 Task: Look for properties with minimum square footage of 1000.
Action: Mouse moved to (490, 204)
Screenshot: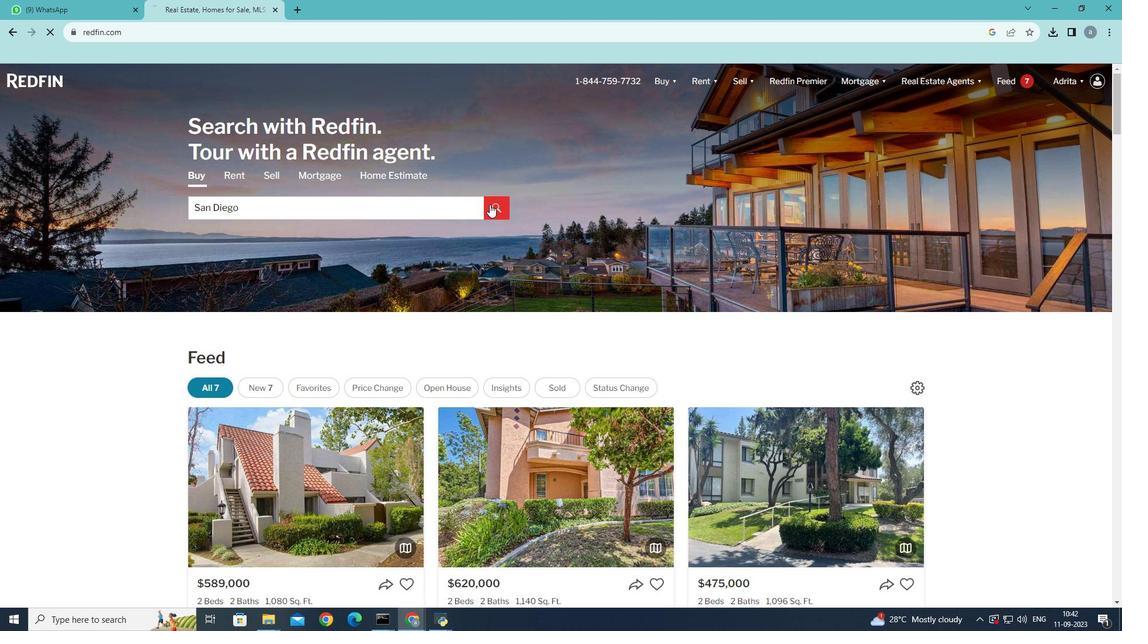 
Action: Mouse pressed left at (490, 204)
Screenshot: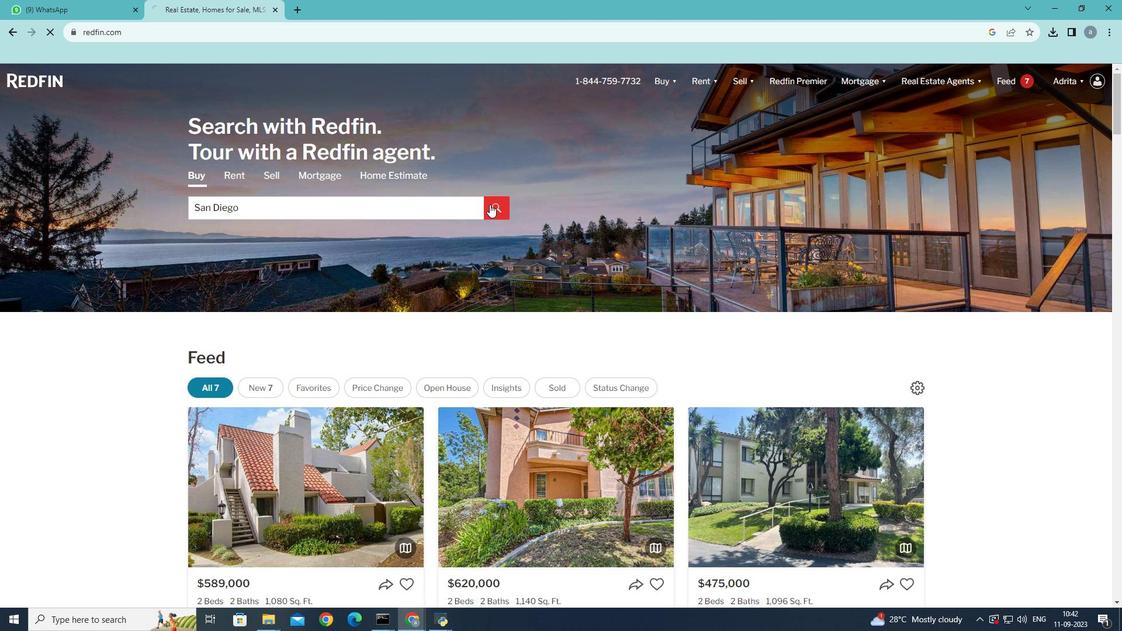 
Action: Mouse moved to (1000, 157)
Screenshot: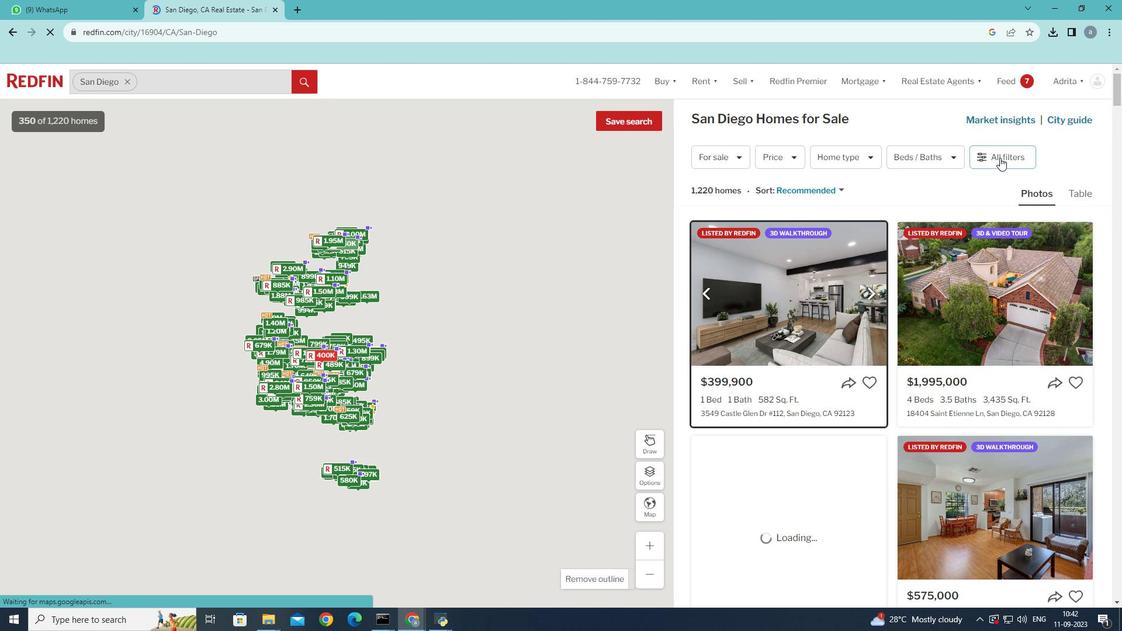 
Action: Mouse pressed left at (1000, 157)
Screenshot: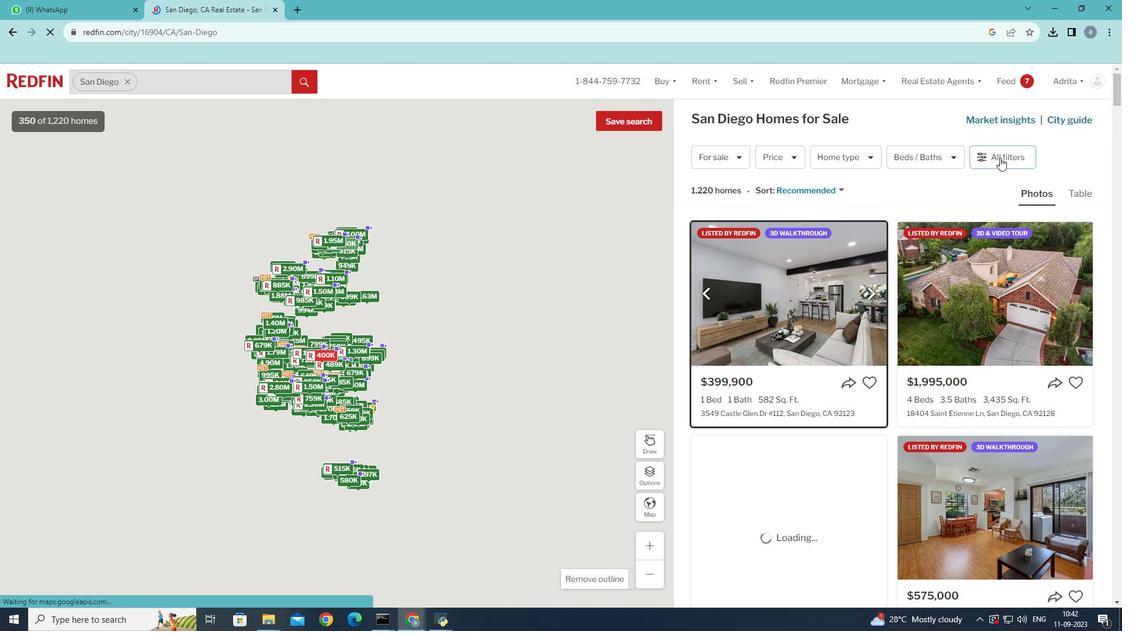 
Action: Mouse pressed left at (1000, 157)
Screenshot: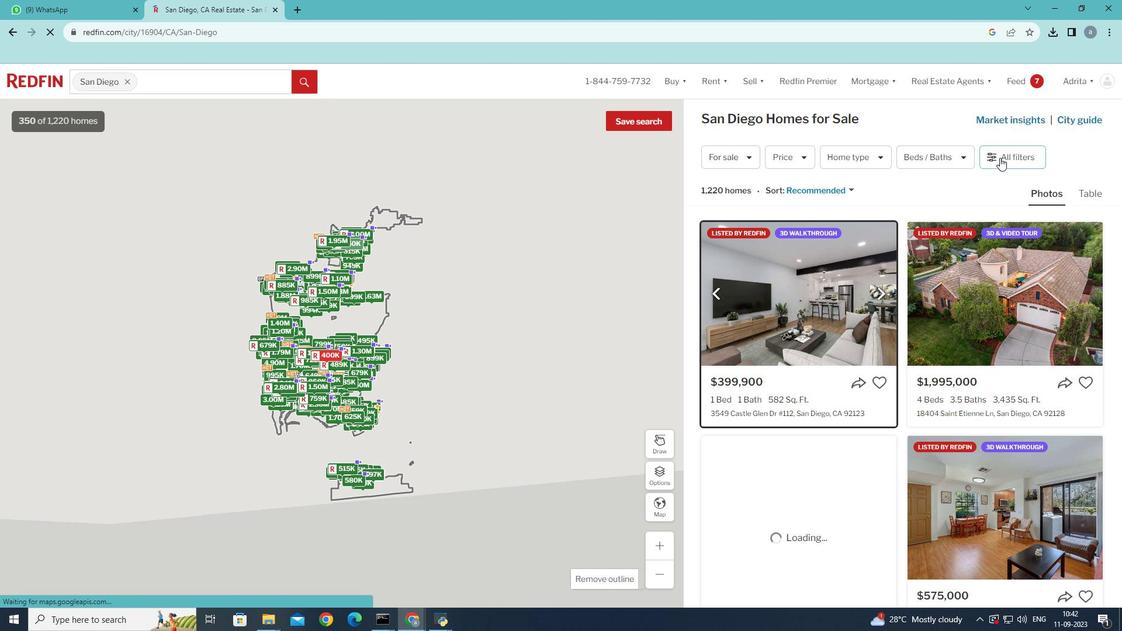 
Action: Mouse moved to (1009, 157)
Screenshot: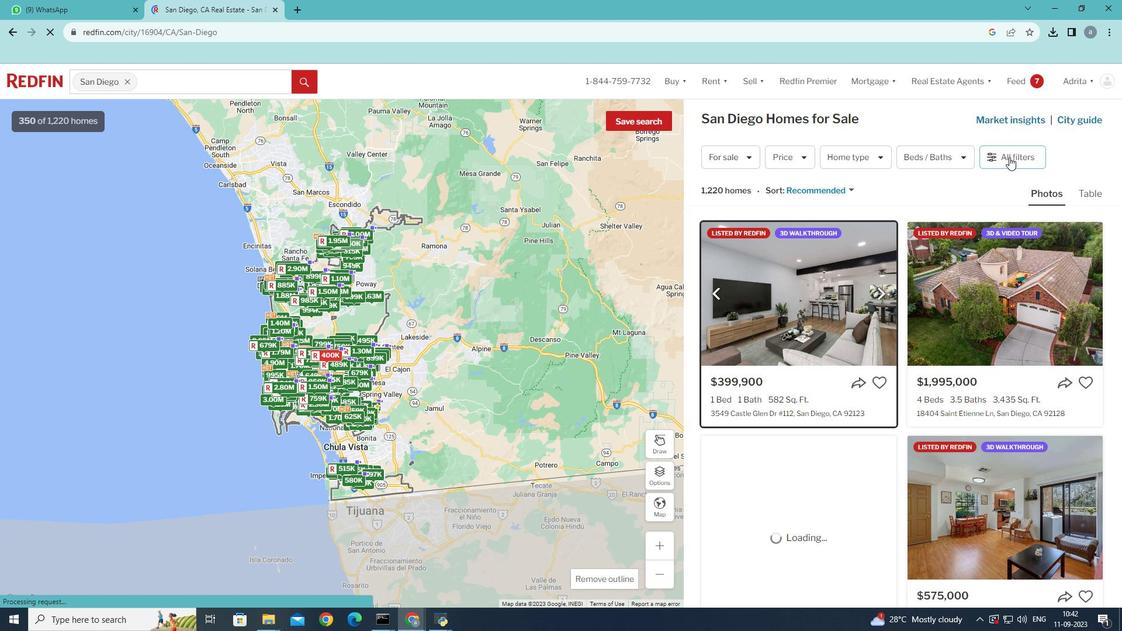 
Action: Mouse pressed left at (1009, 157)
Screenshot: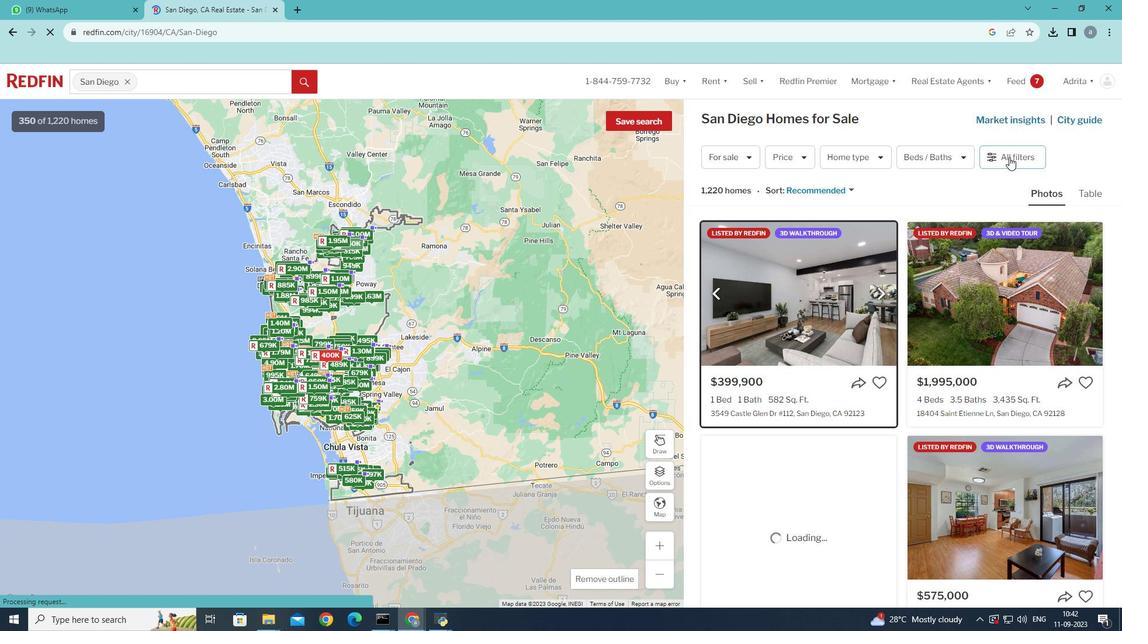 
Action: Mouse moved to (857, 116)
Screenshot: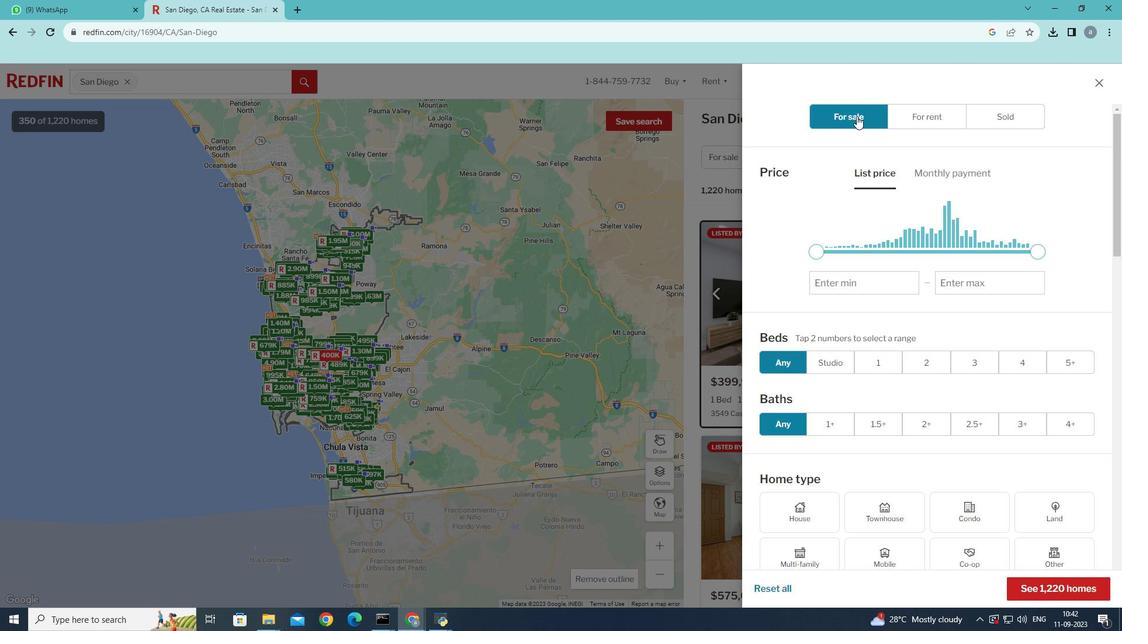 
Action: Mouse pressed left at (857, 116)
Screenshot: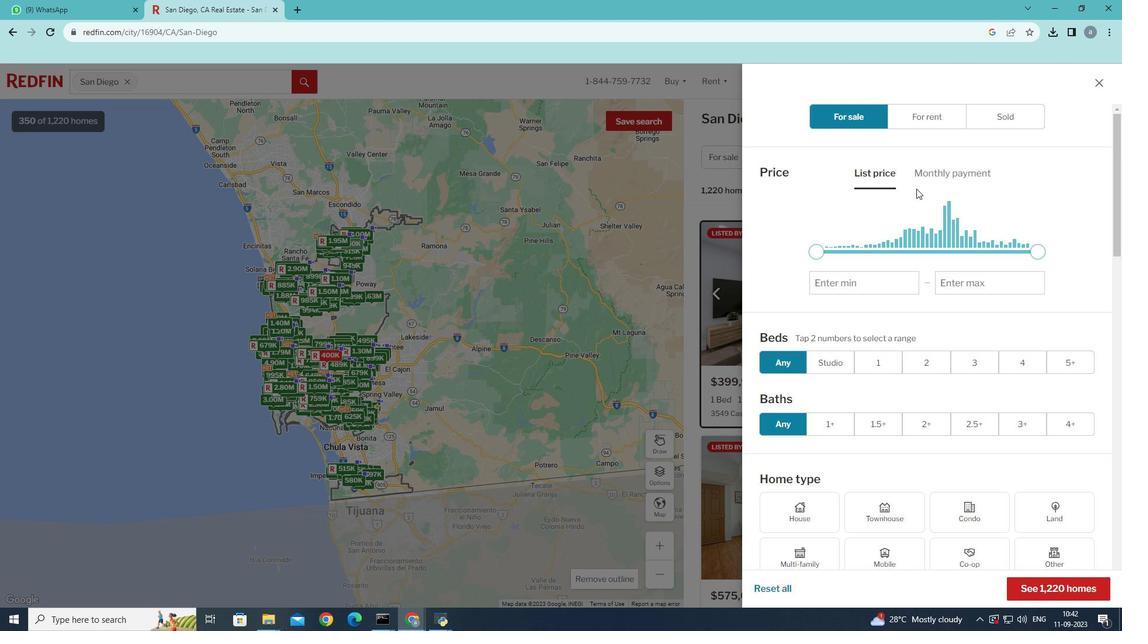 
Action: Mouse moved to (918, 264)
Screenshot: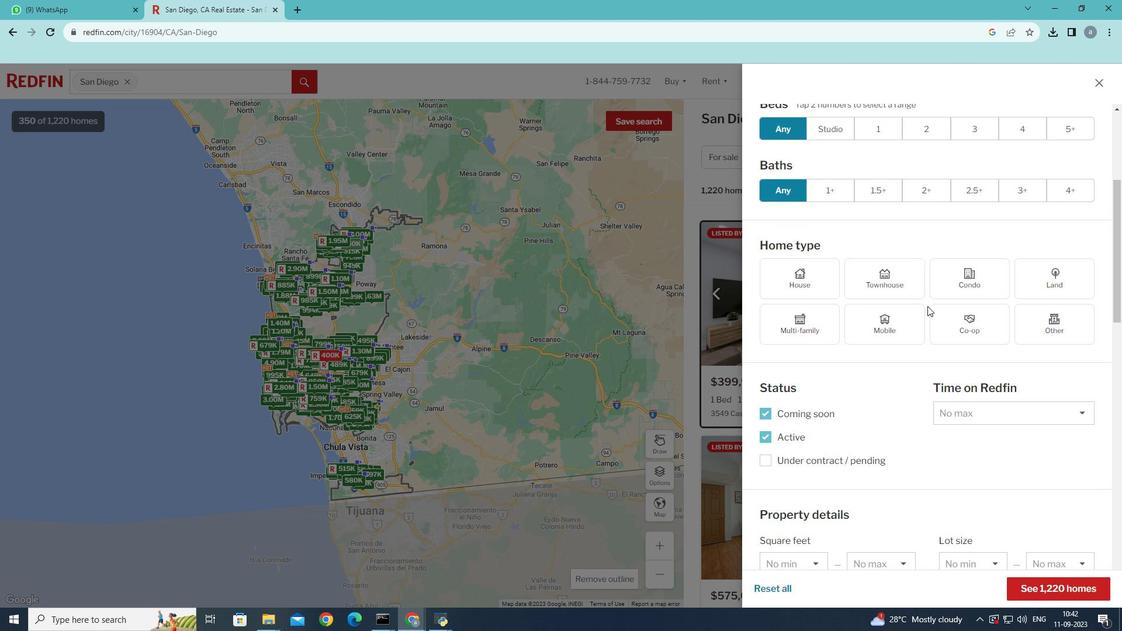 
Action: Mouse scrolled (918, 264) with delta (0, 0)
Screenshot: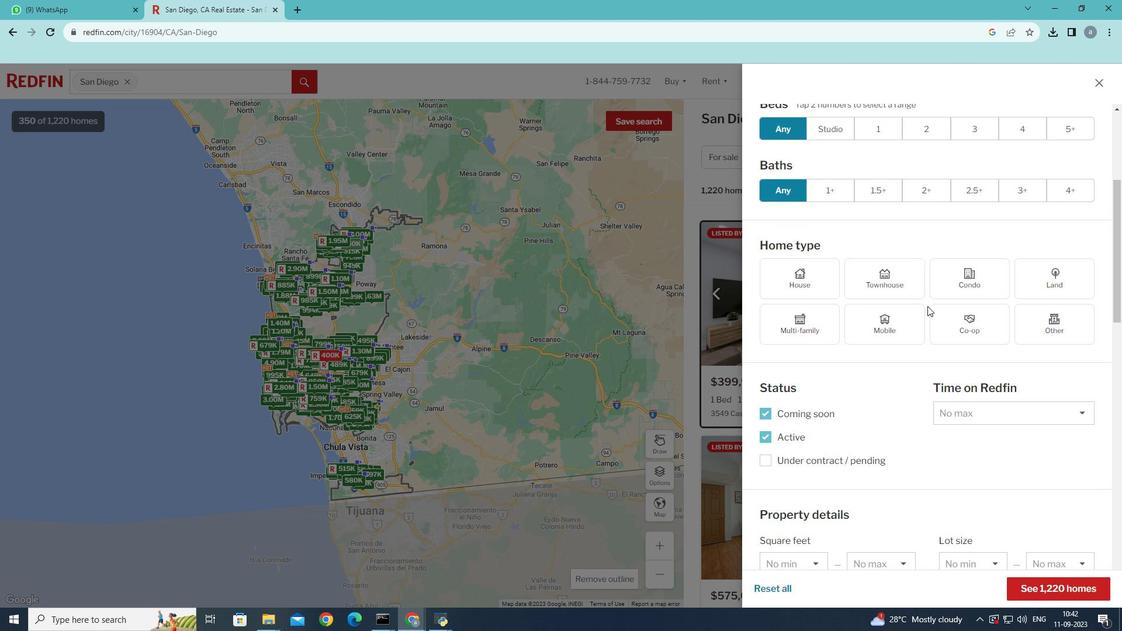 
Action: Mouse moved to (918, 265)
Screenshot: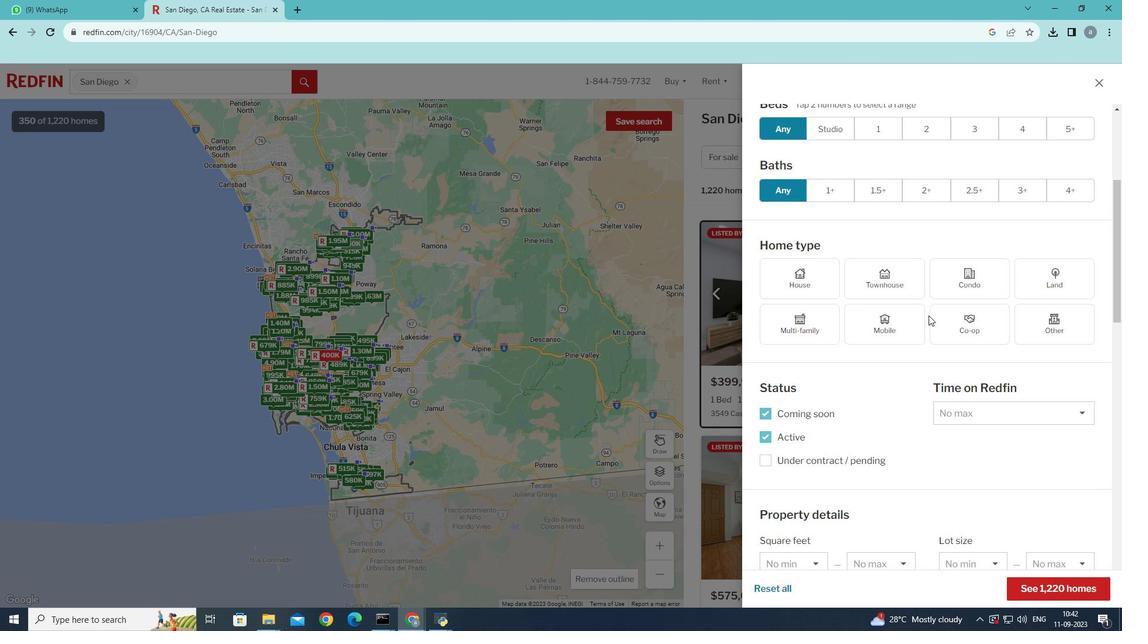 
Action: Mouse scrolled (918, 264) with delta (0, 0)
Screenshot: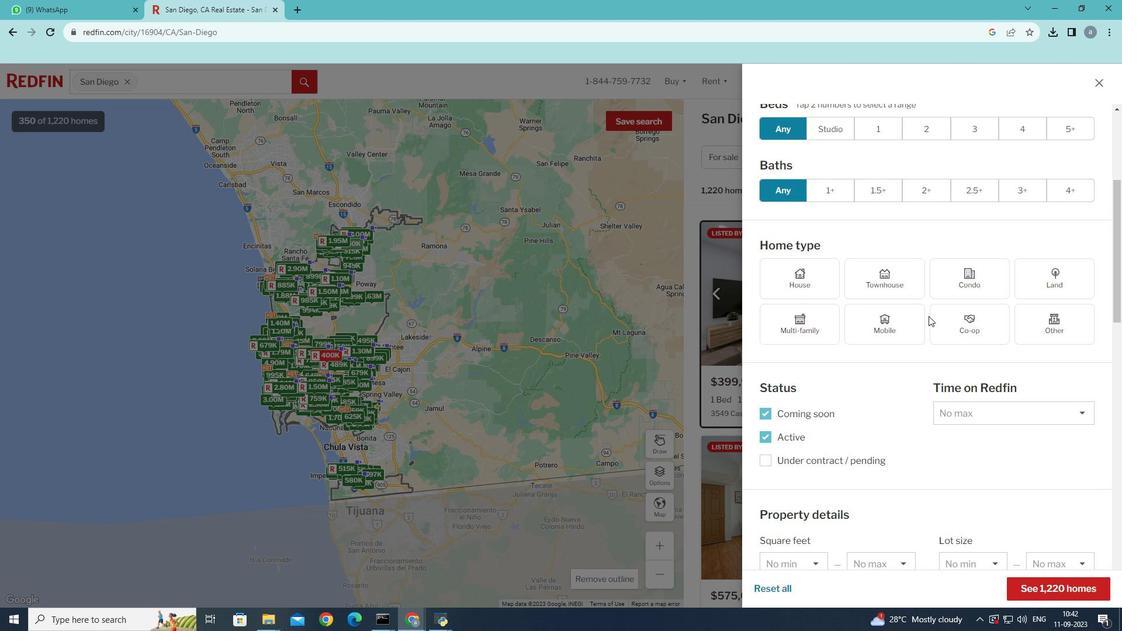 
Action: Mouse scrolled (918, 264) with delta (0, 0)
Screenshot: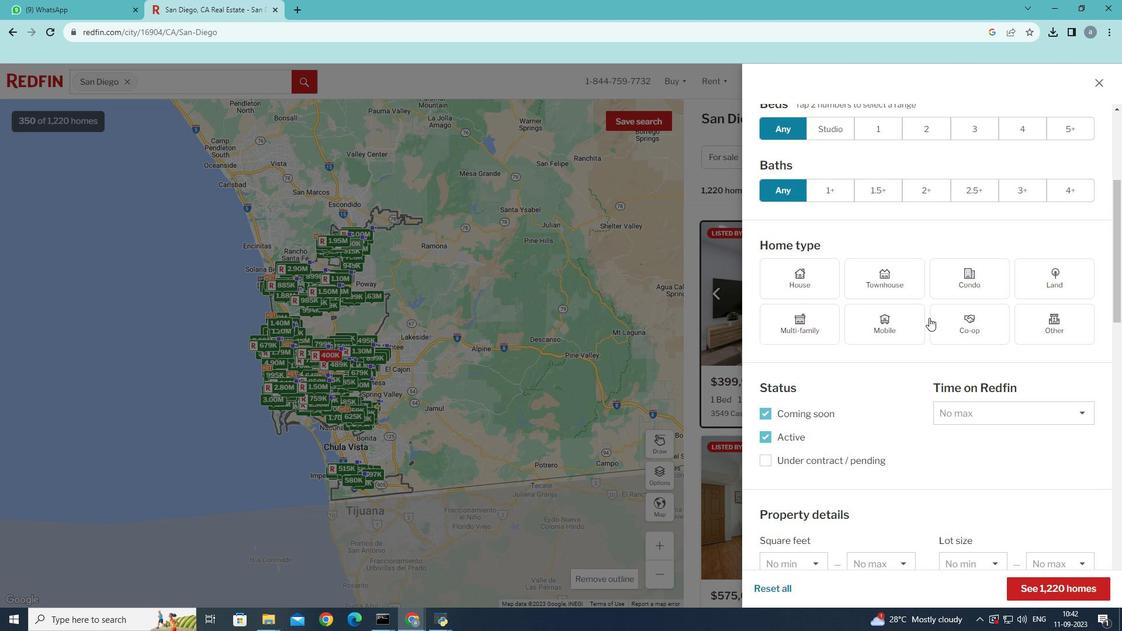 
Action: Mouse scrolled (918, 264) with delta (0, 0)
Screenshot: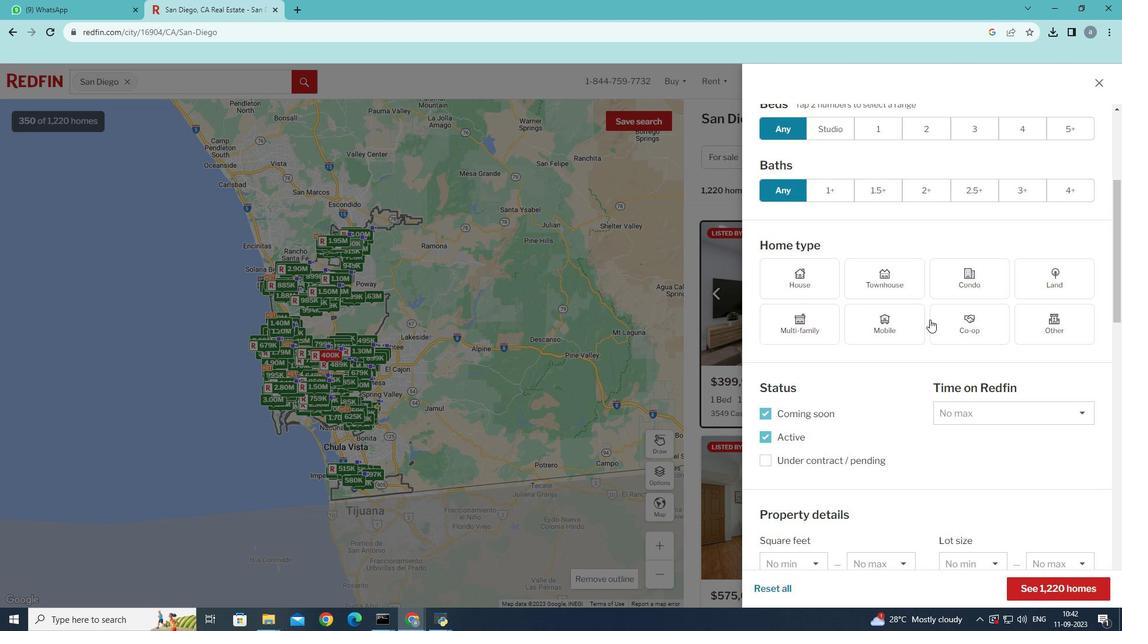 
Action: Mouse moved to (933, 333)
Screenshot: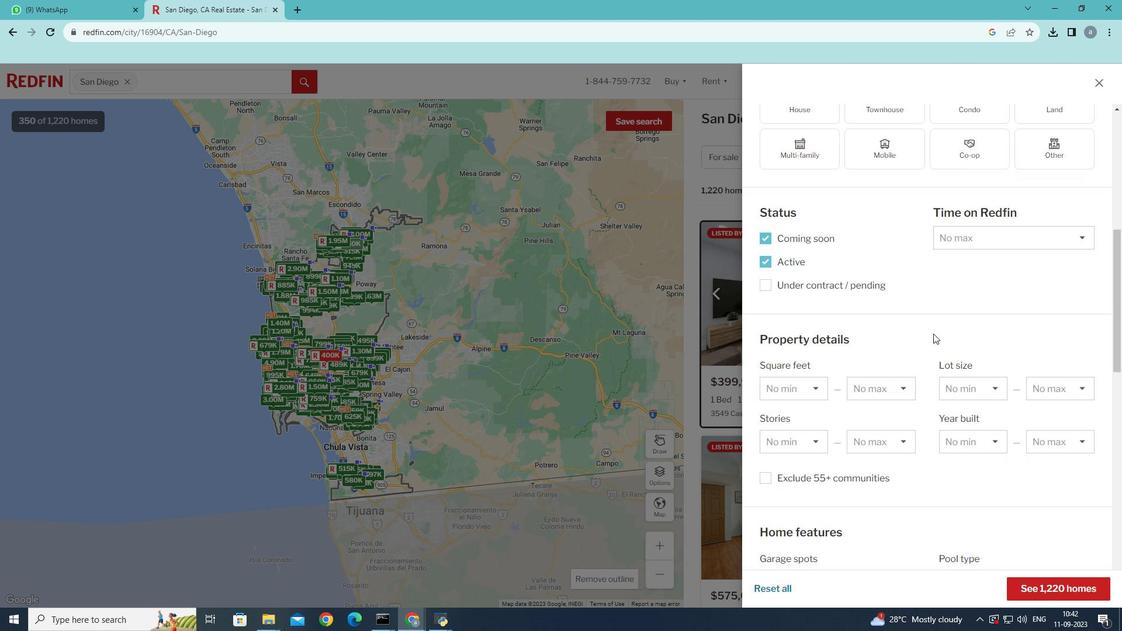 
Action: Mouse scrolled (933, 332) with delta (0, 0)
Screenshot: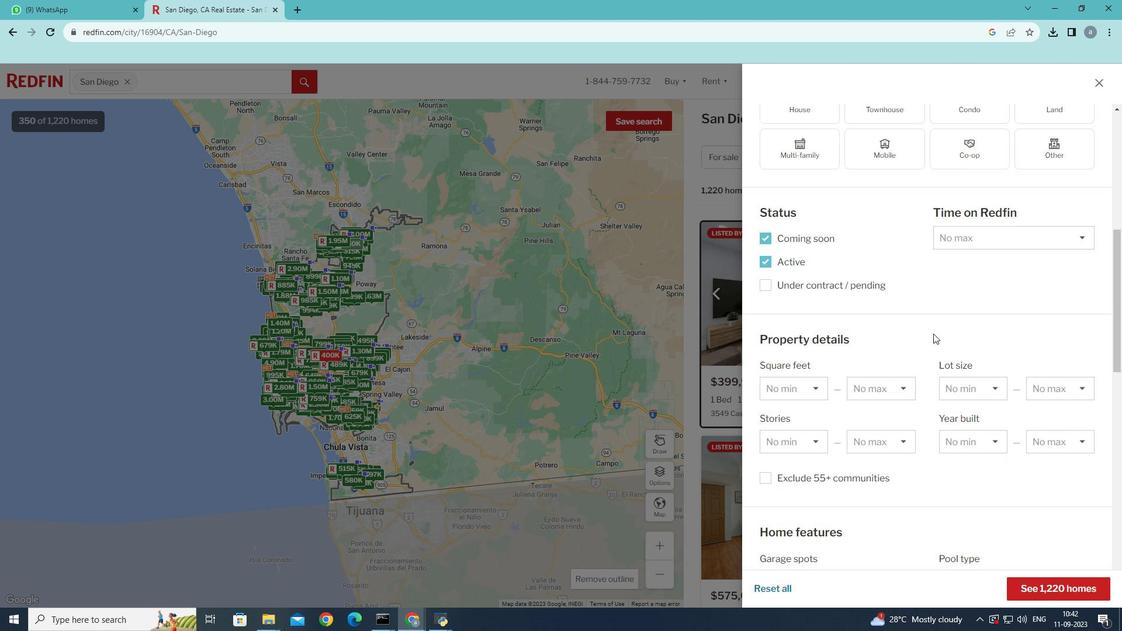 
Action: Mouse scrolled (933, 332) with delta (0, 0)
Screenshot: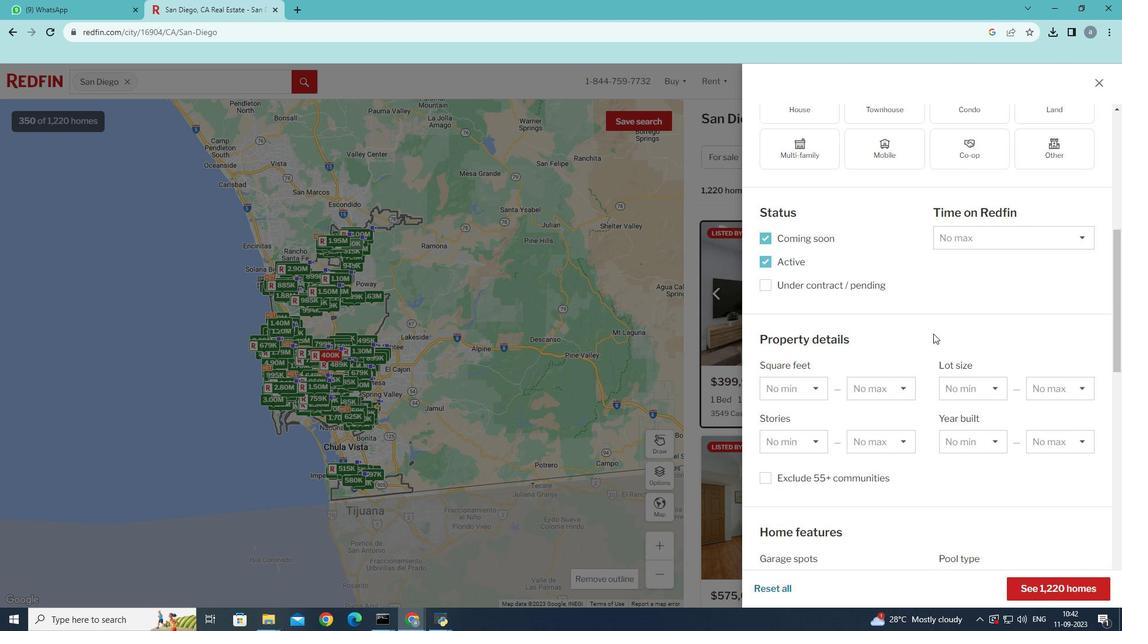 
Action: Mouse moved to (933, 333)
Screenshot: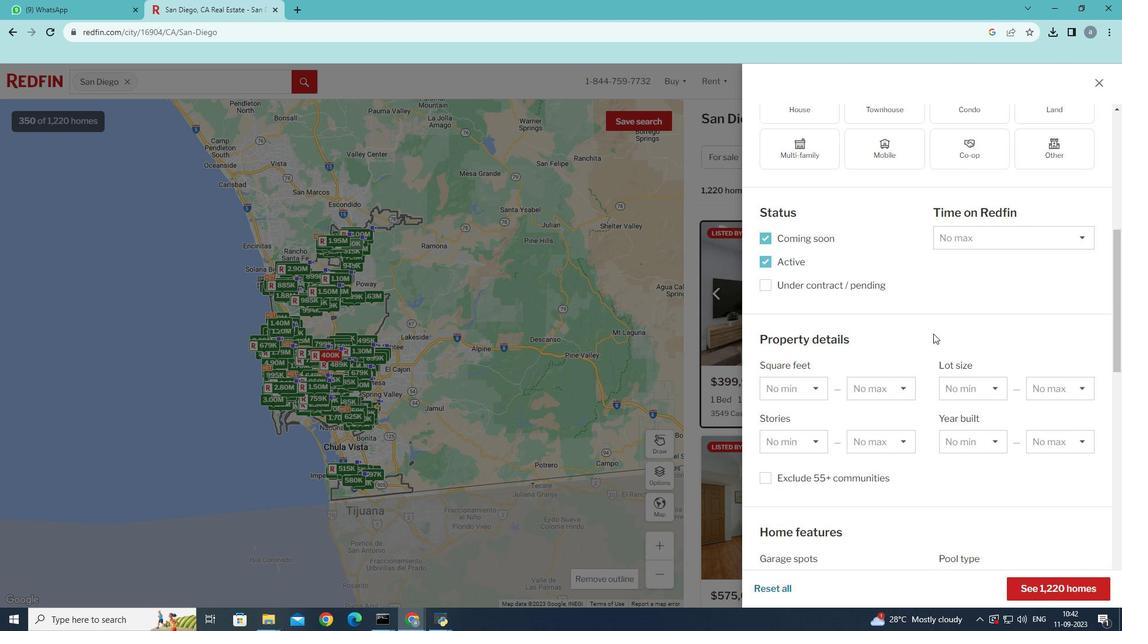 
Action: Mouse scrolled (933, 333) with delta (0, 0)
Screenshot: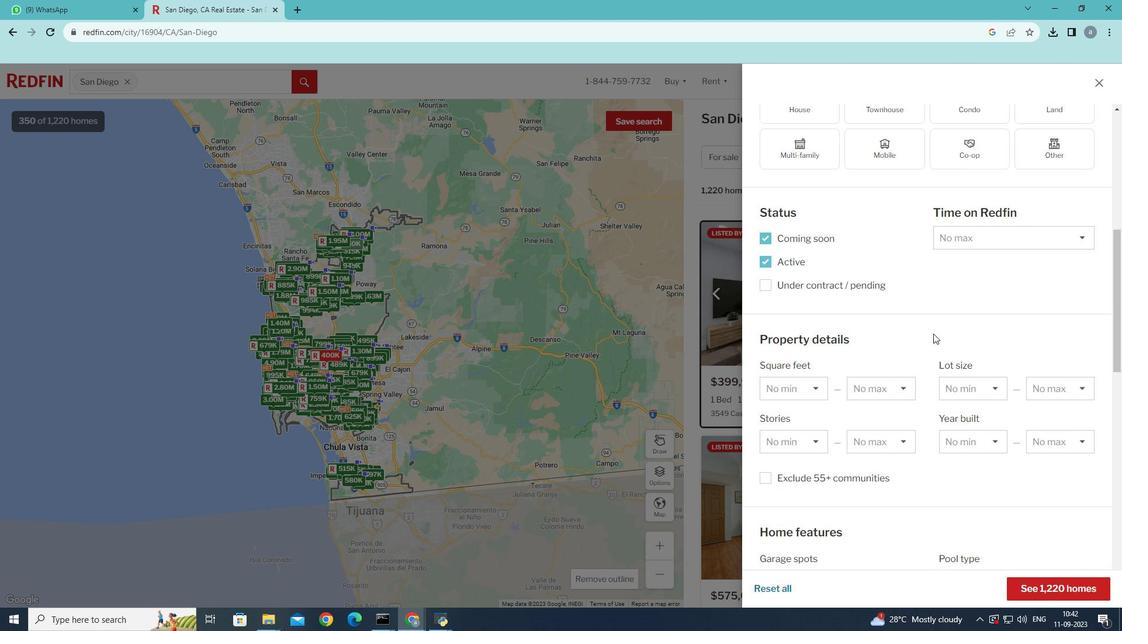 
Action: Mouse moved to (817, 389)
Screenshot: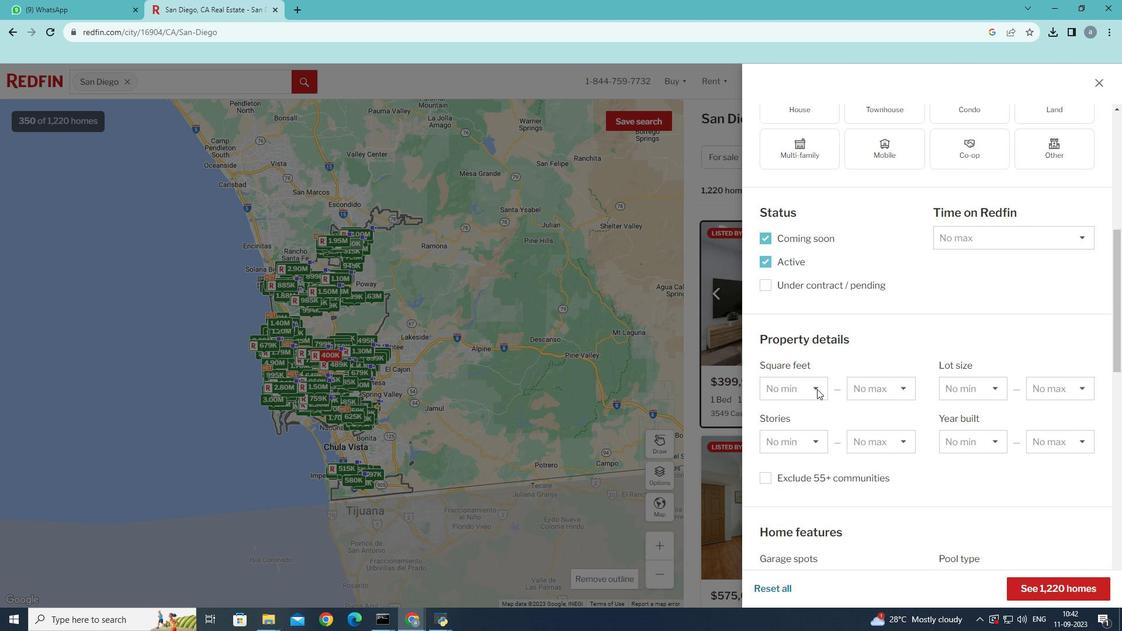 
Action: Mouse pressed left at (817, 389)
Screenshot: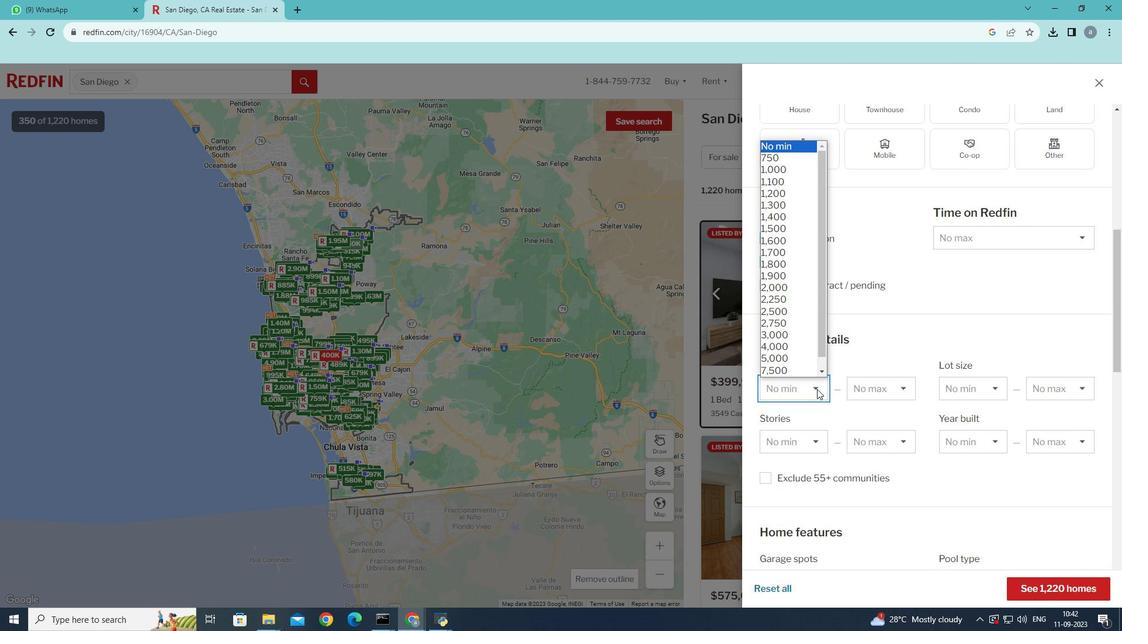 
Action: Mouse moved to (794, 170)
Screenshot: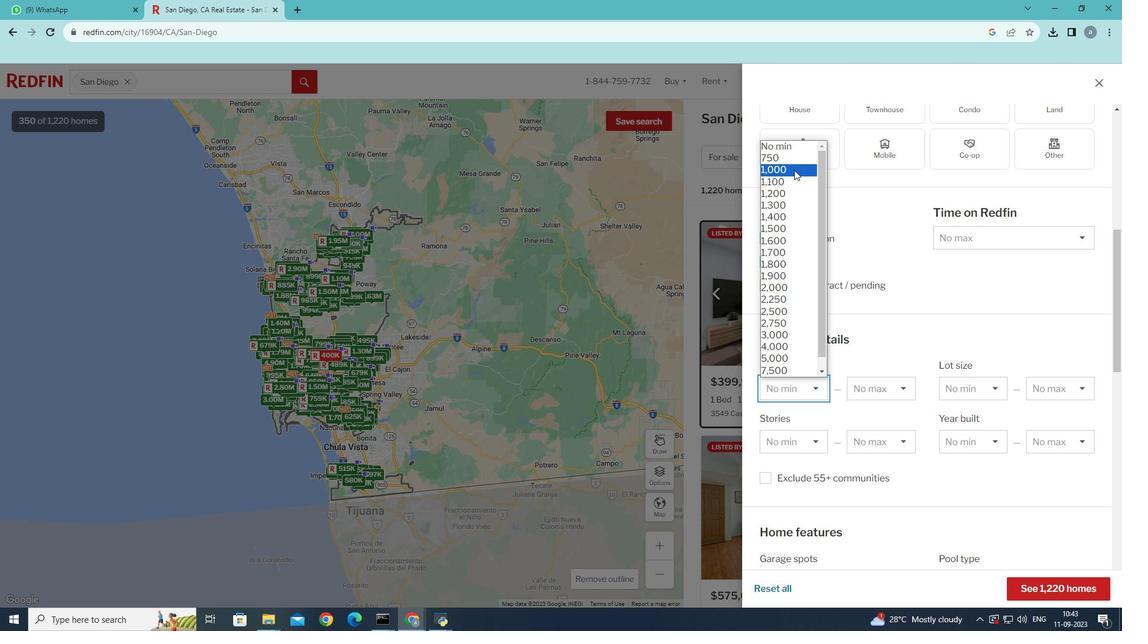 
Action: Mouse pressed left at (794, 170)
Screenshot: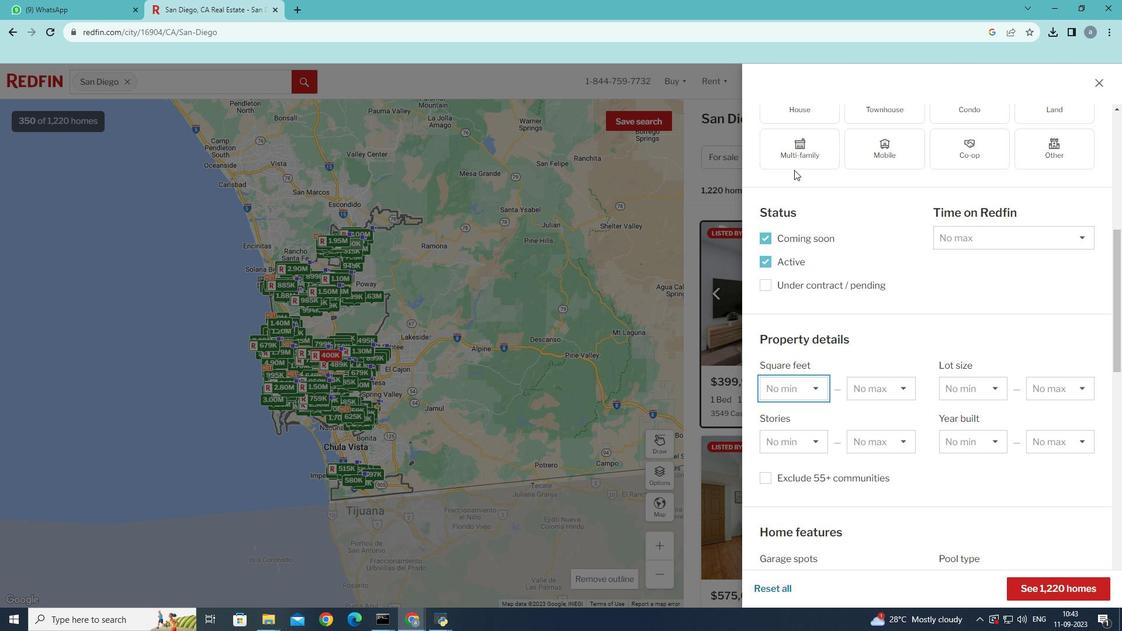 
Action: Mouse moved to (1056, 588)
Screenshot: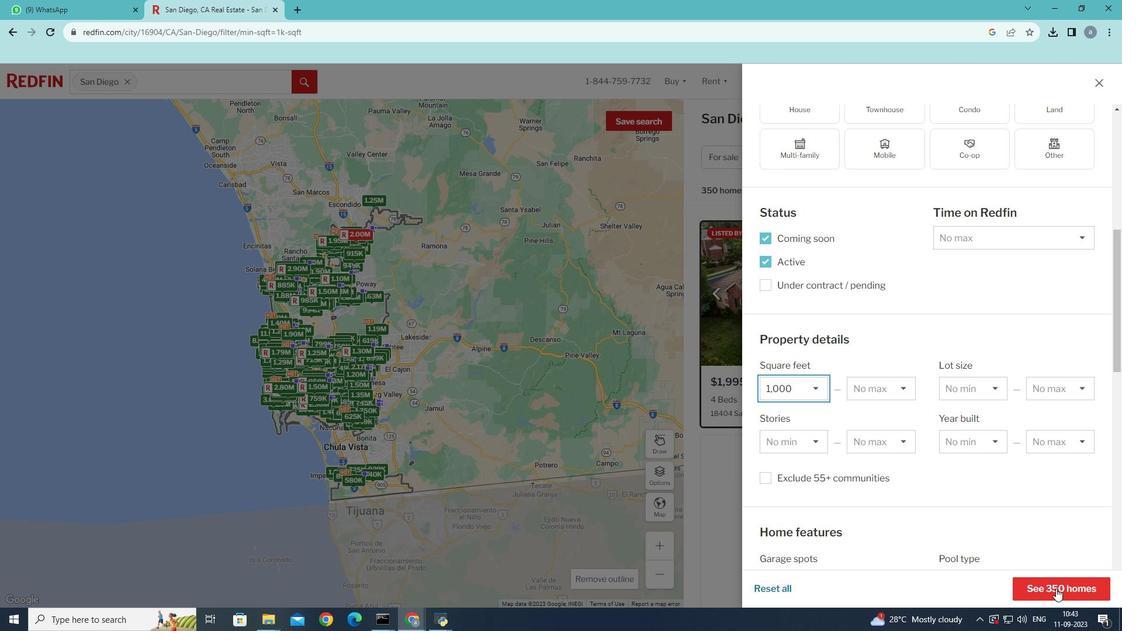 
Action: Mouse pressed left at (1056, 588)
Screenshot: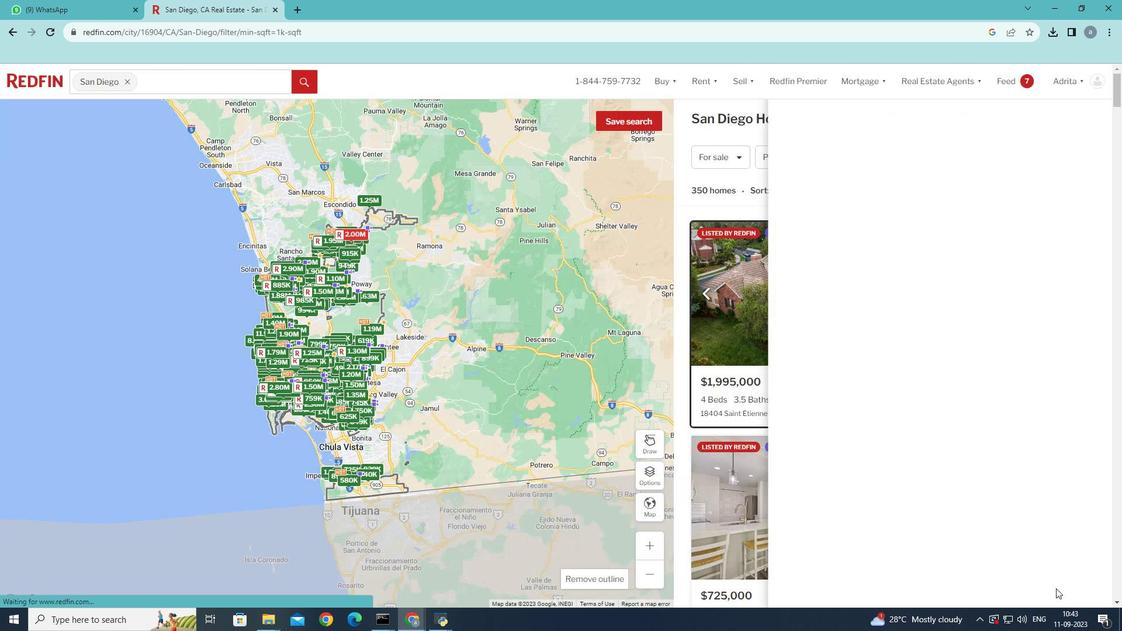 
Action: Mouse moved to (1022, 572)
Screenshot: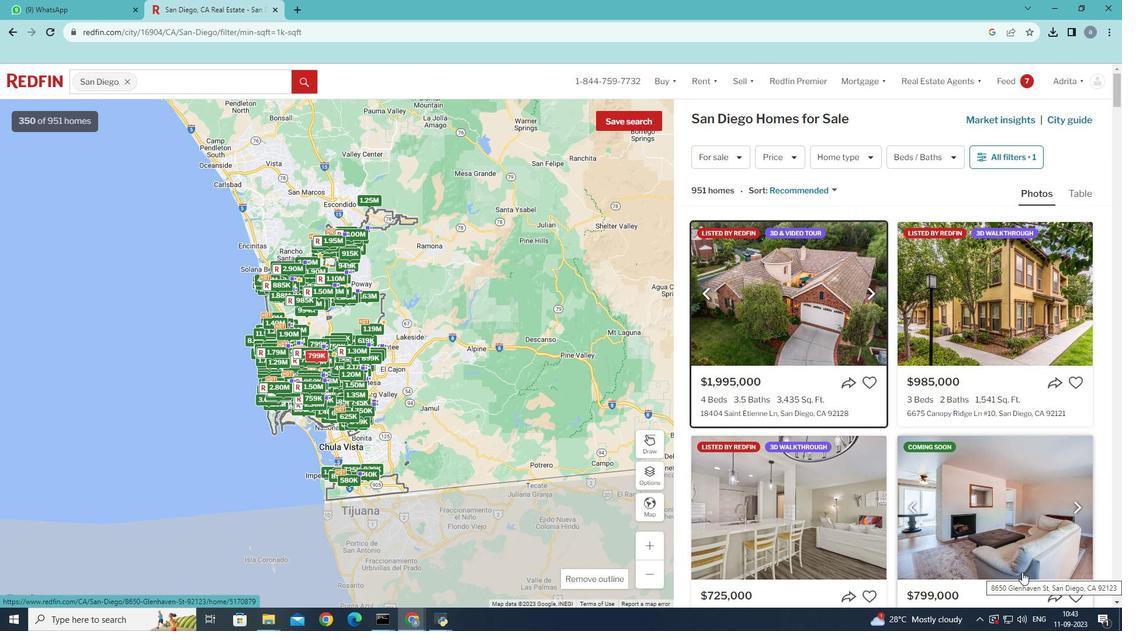 
